 Task: Change slide transition to none.
Action: Mouse moved to (602, 113)
Screenshot: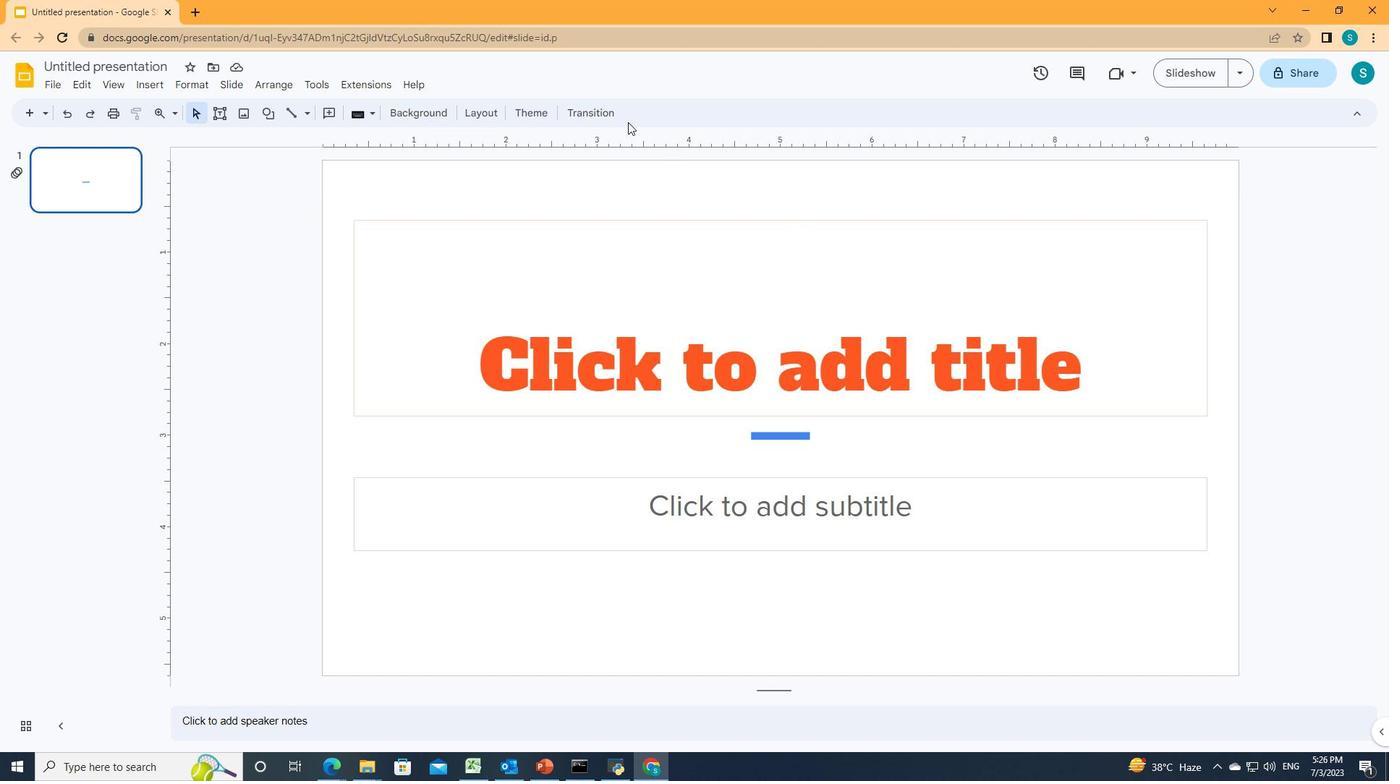 
Action: Mouse pressed left at (602, 113)
Screenshot: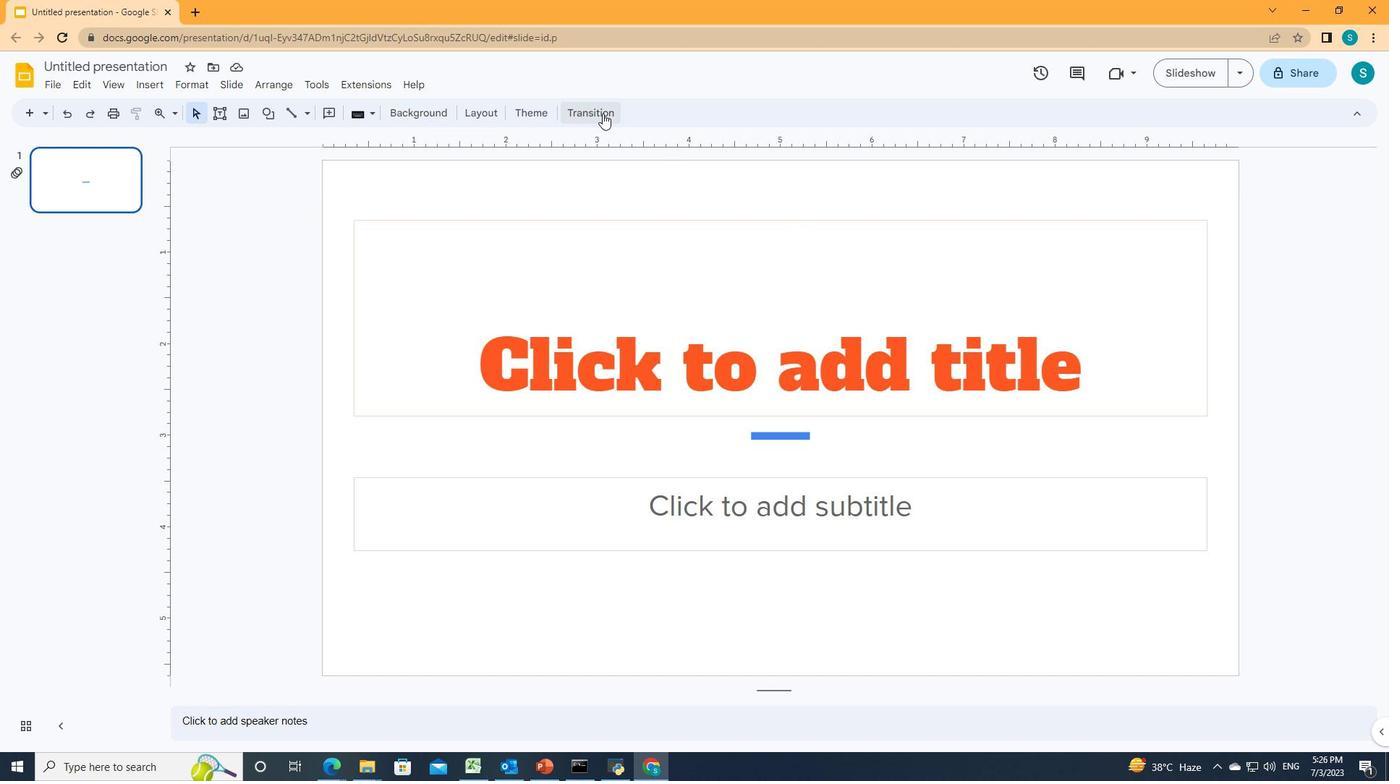 
Action: Mouse moved to (1356, 252)
Screenshot: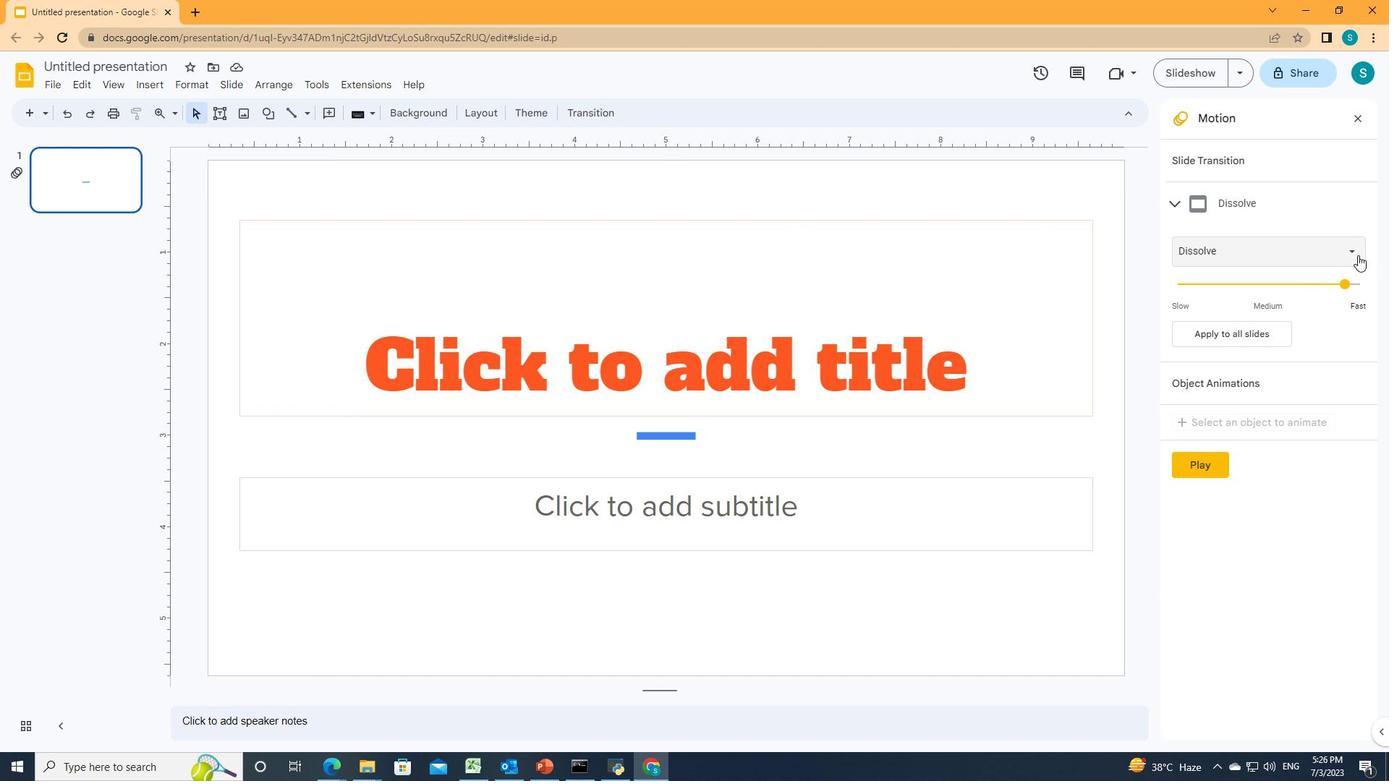 
Action: Mouse pressed left at (1356, 252)
Screenshot: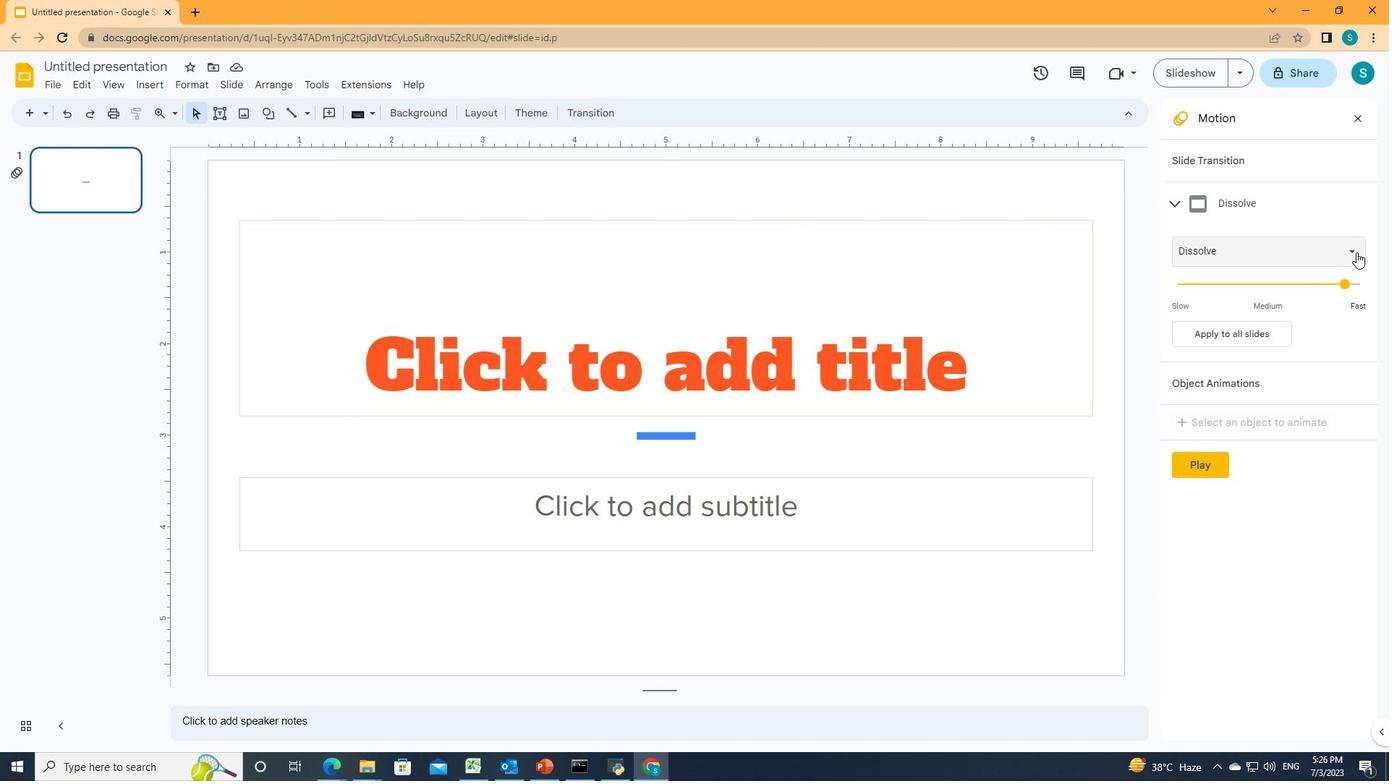 
Action: Mouse moved to (1262, 285)
Screenshot: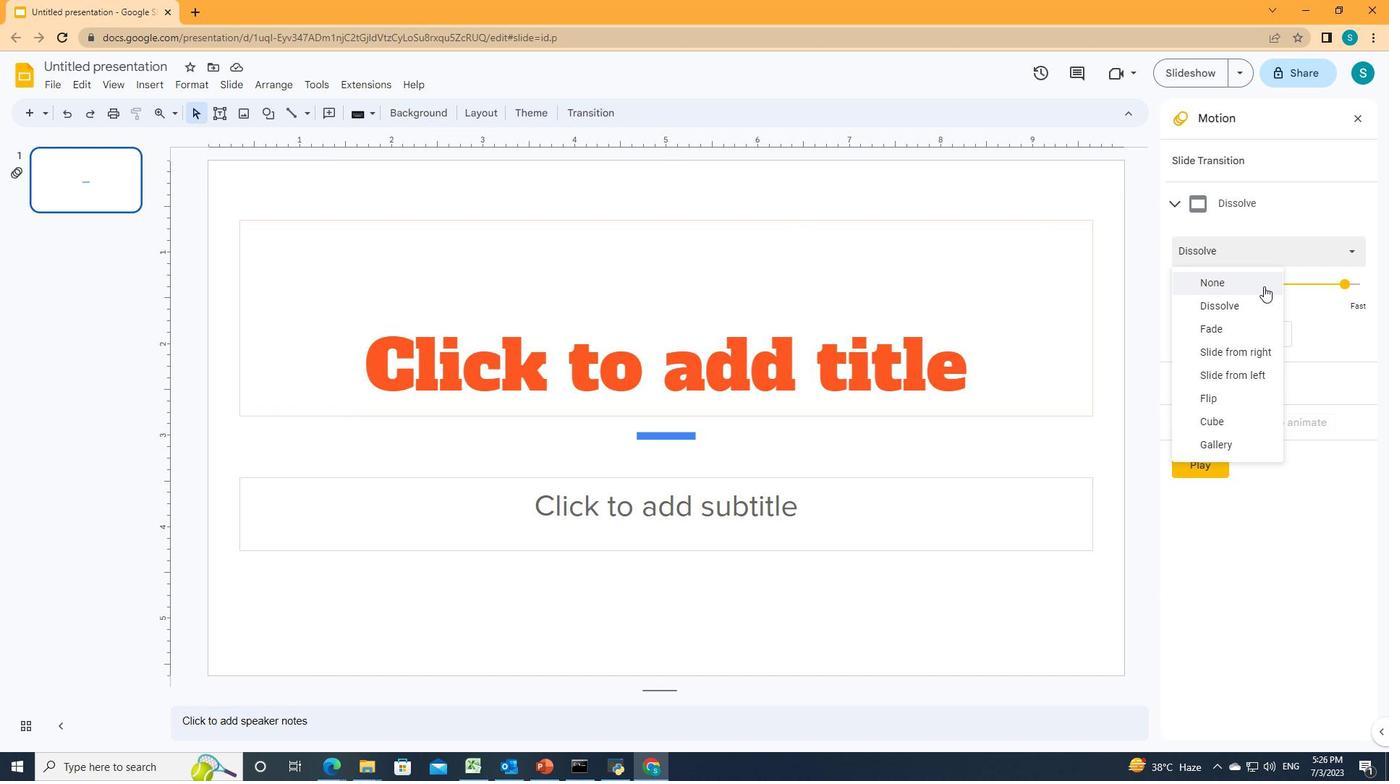 
Action: Mouse pressed left at (1262, 285)
Screenshot: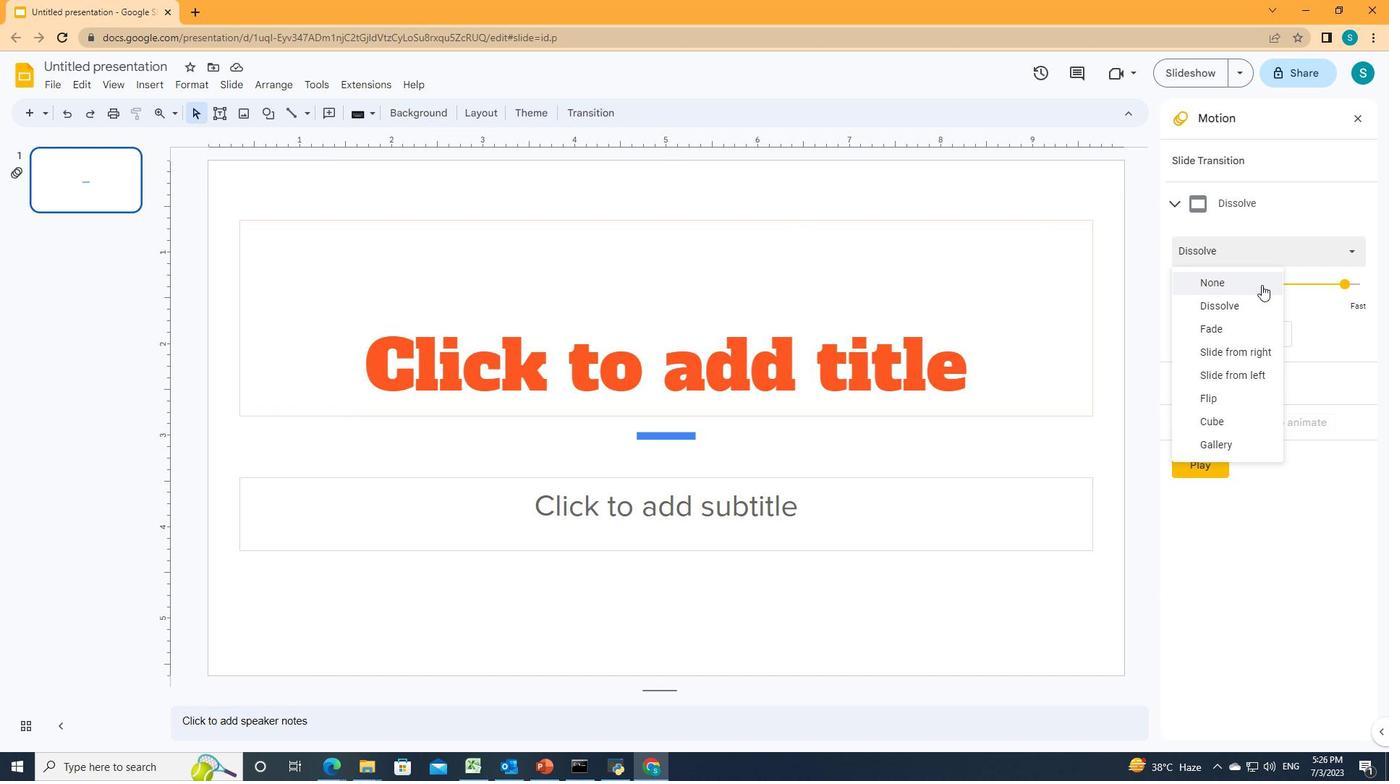
